 Task: Look for products in the category "Chocolate & Candy" from the brand "8 Greens".
Action: Mouse moved to (20, 67)
Screenshot: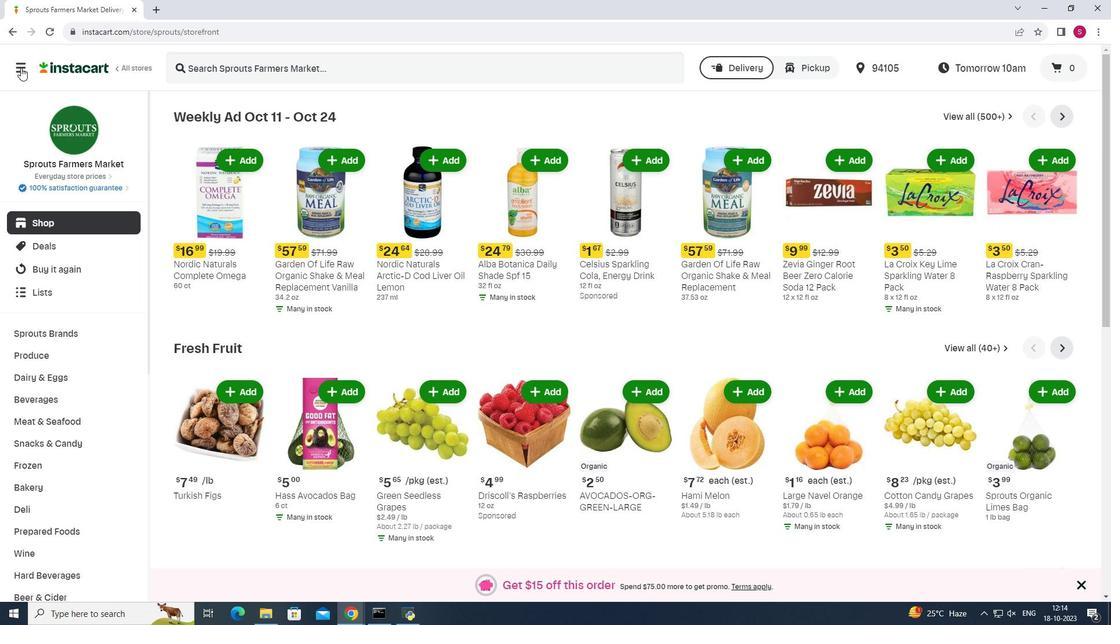 
Action: Mouse pressed left at (20, 67)
Screenshot: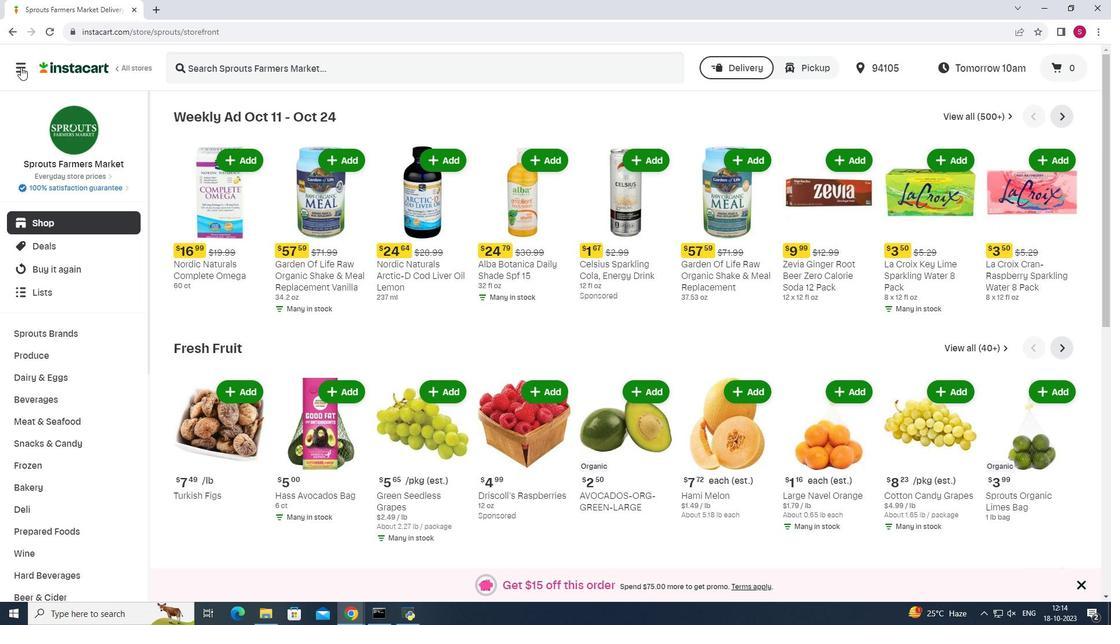 
Action: Mouse moved to (48, 305)
Screenshot: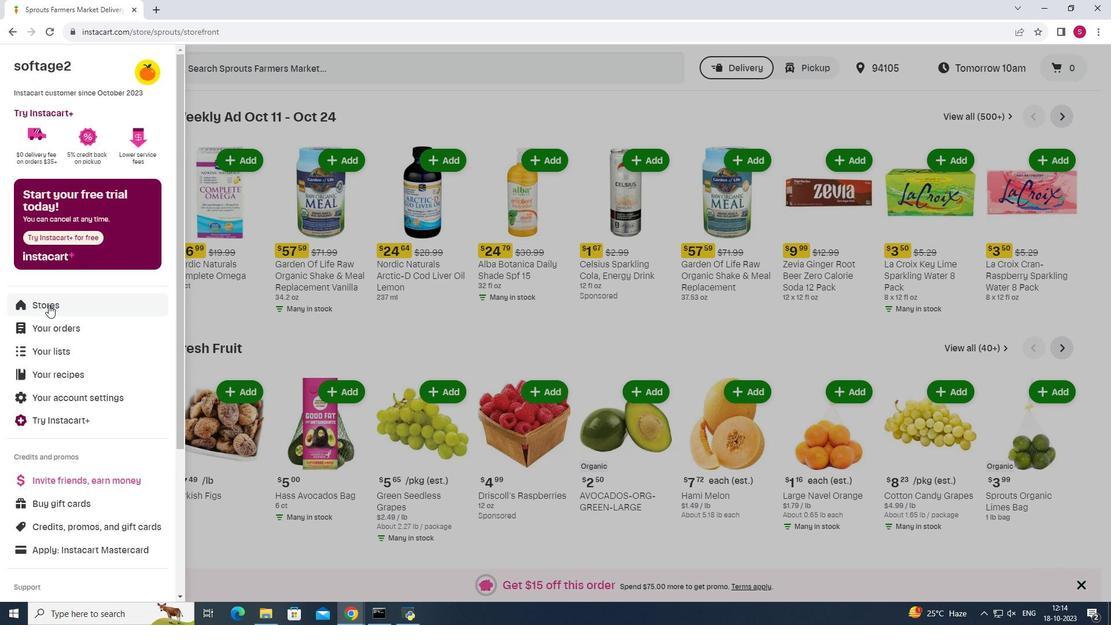 
Action: Mouse pressed left at (48, 305)
Screenshot: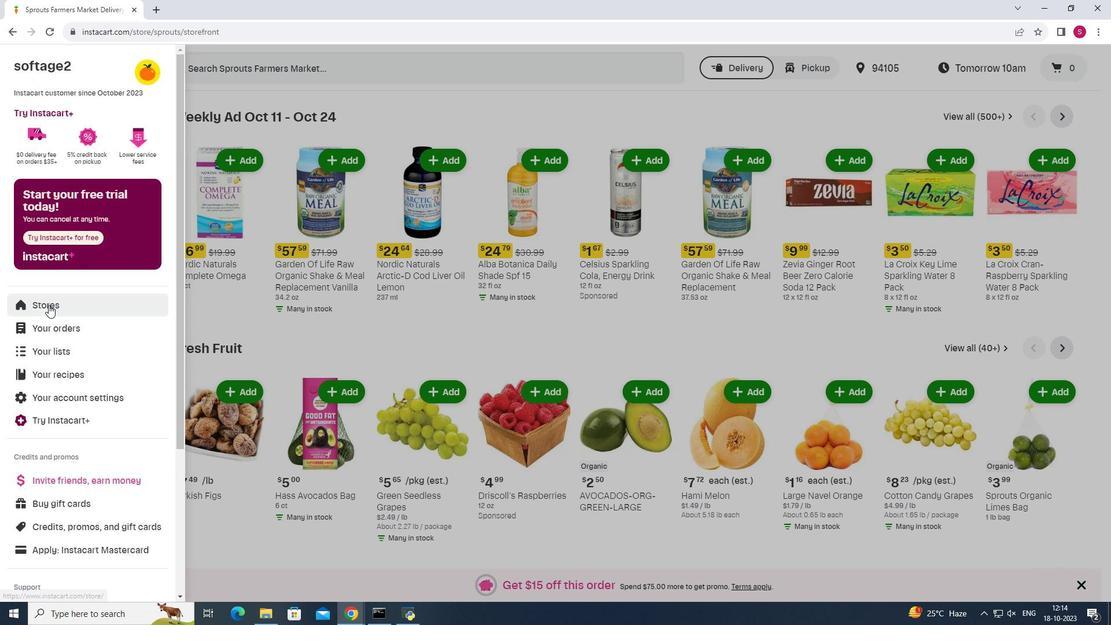 
Action: Mouse moved to (269, 100)
Screenshot: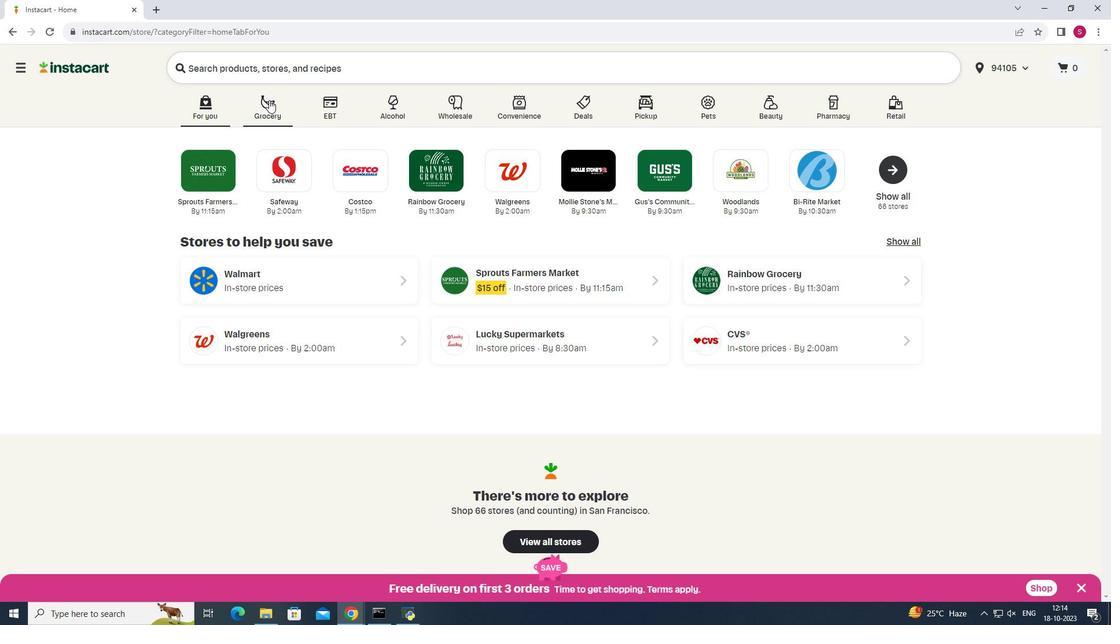 
Action: Mouse pressed left at (269, 100)
Screenshot: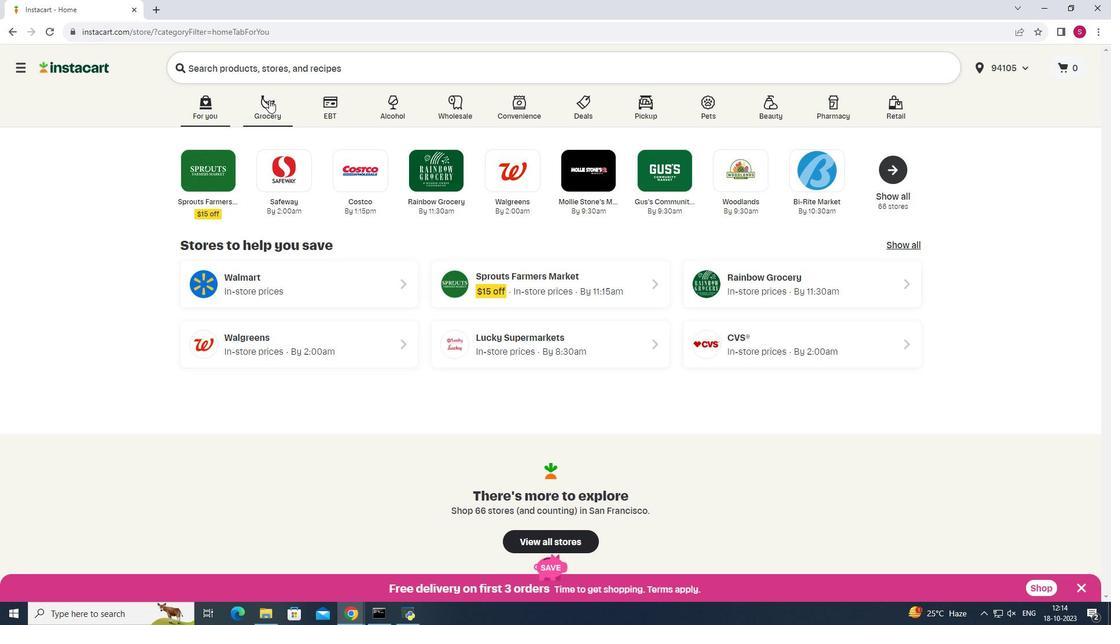 
Action: Mouse pressed left at (269, 100)
Screenshot: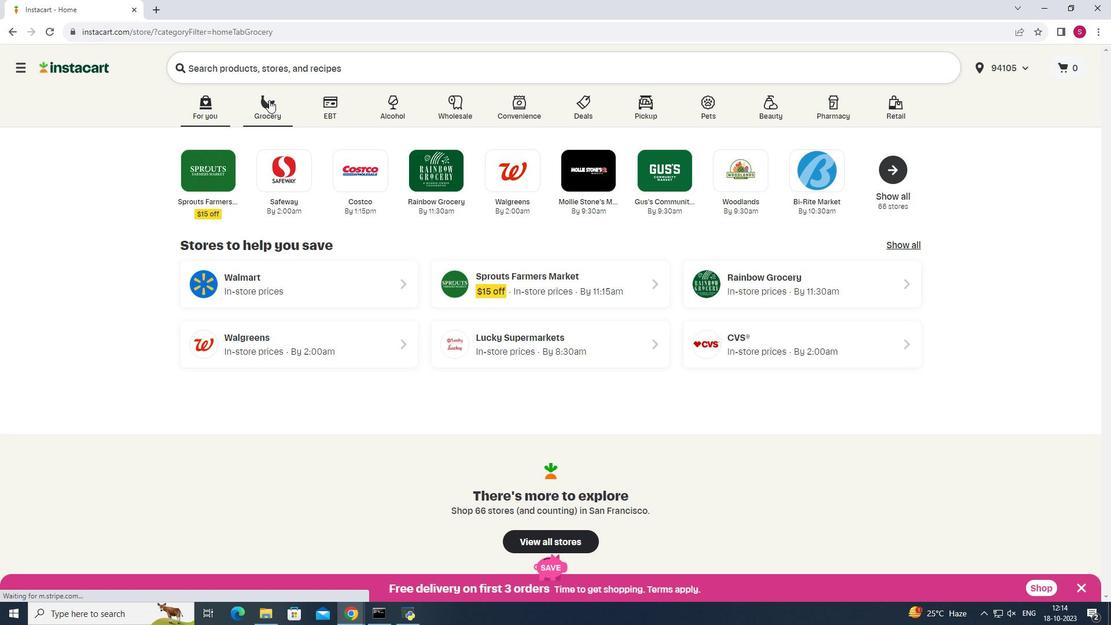
Action: Mouse moved to (796, 164)
Screenshot: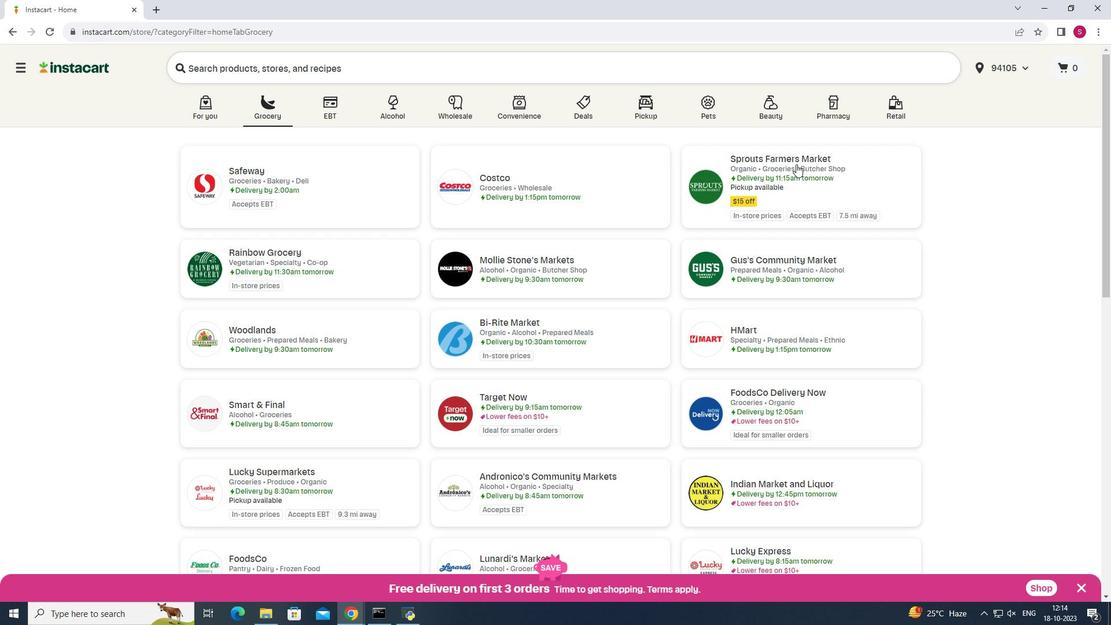 
Action: Mouse pressed left at (796, 164)
Screenshot: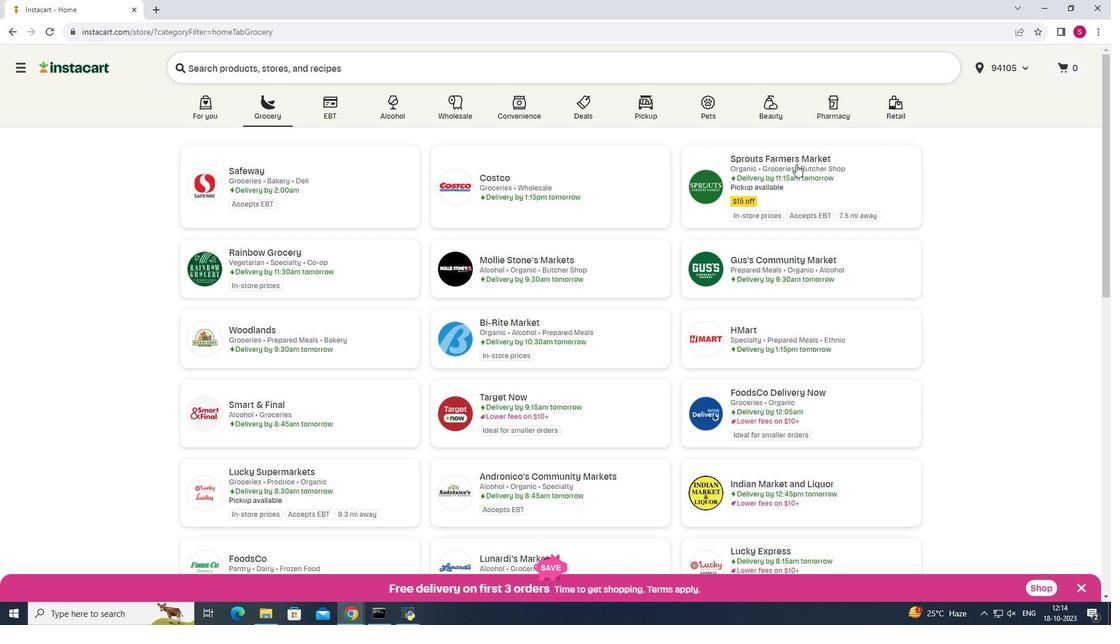 
Action: Mouse moved to (26, 441)
Screenshot: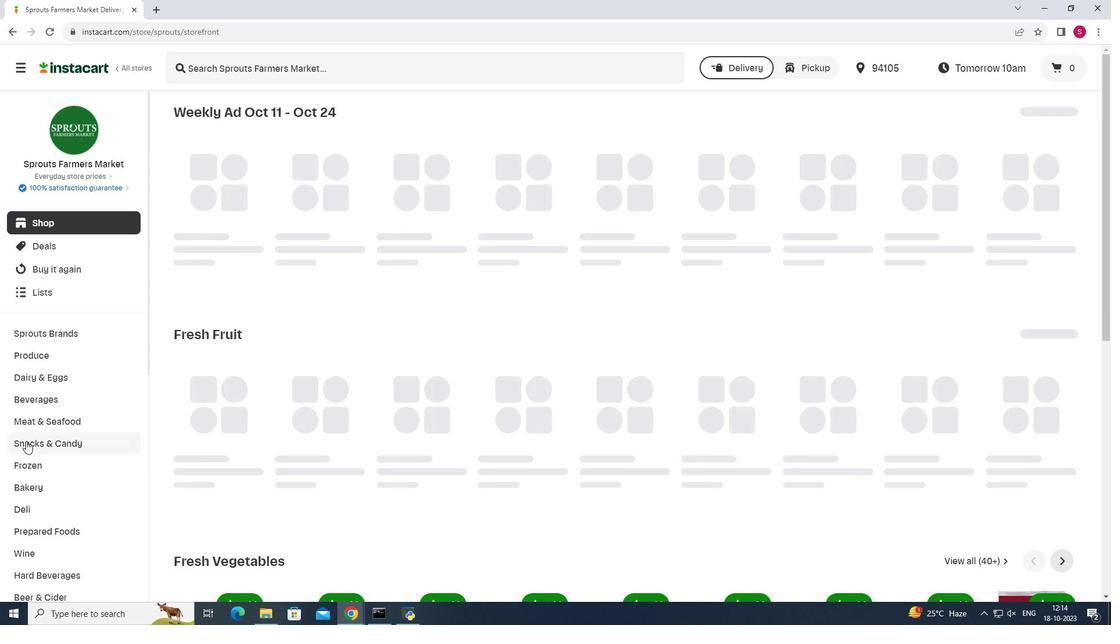 
Action: Mouse pressed left at (26, 441)
Screenshot: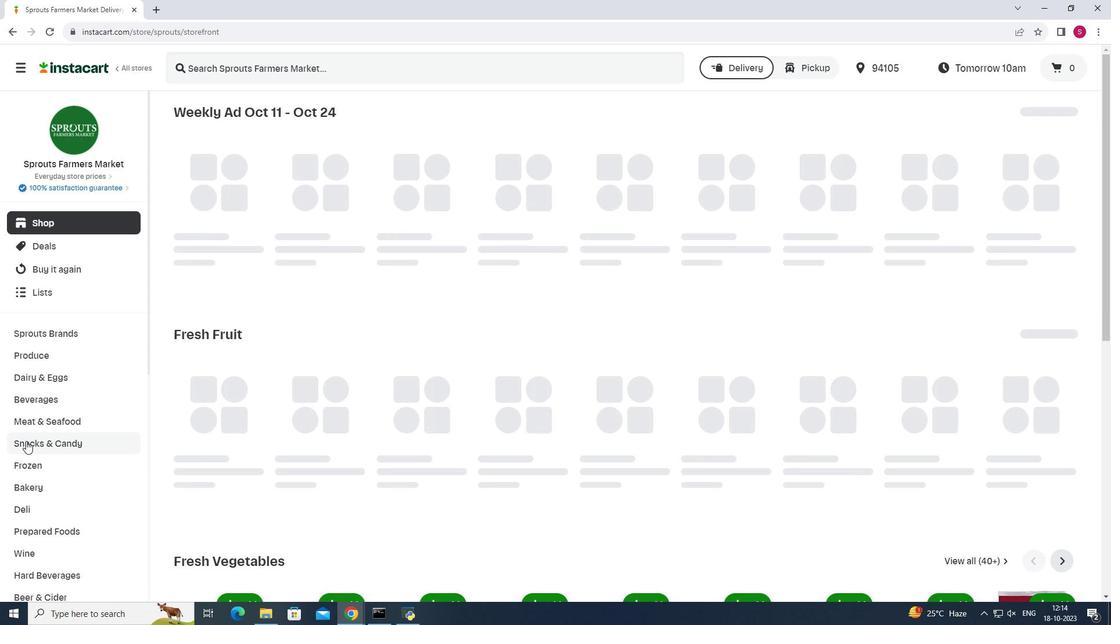 
Action: Mouse moved to (324, 148)
Screenshot: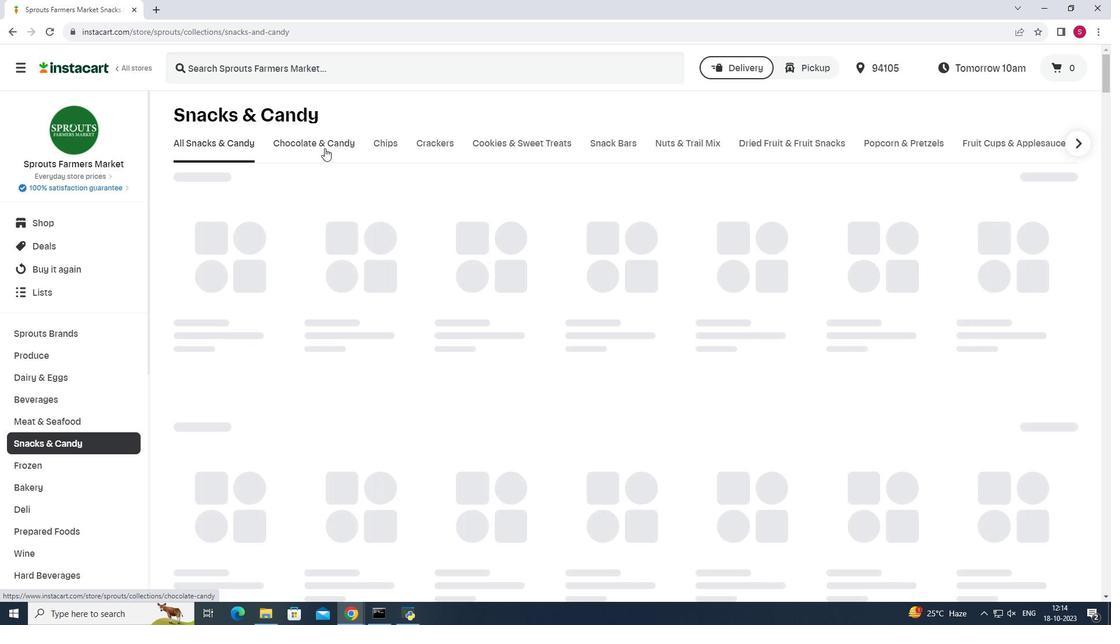
Action: Mouse pressed left at (324, 148)
Screenshot: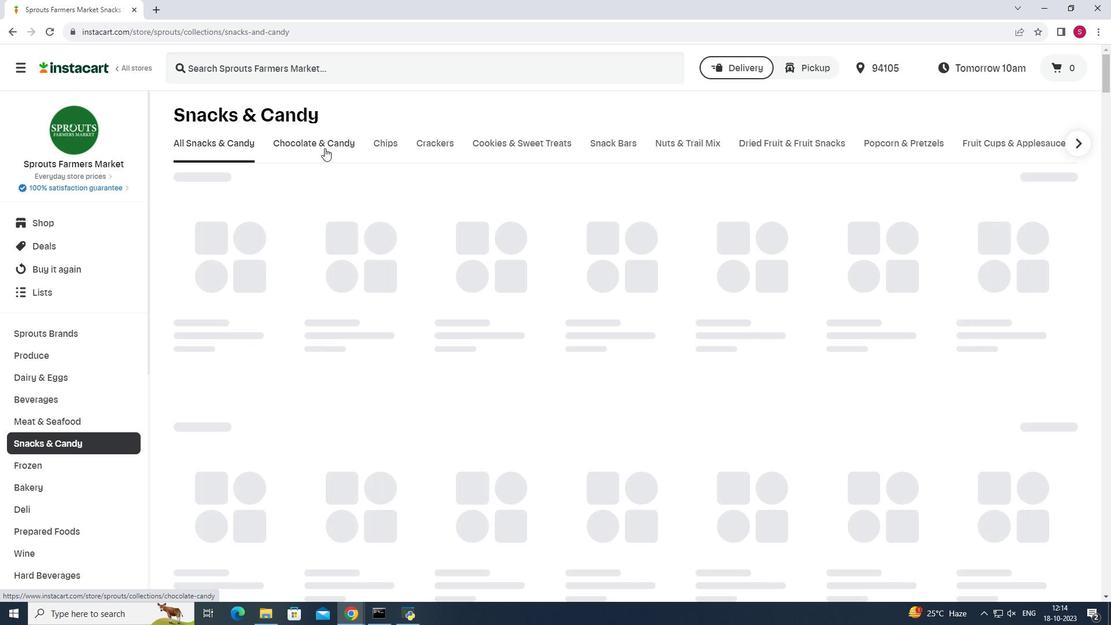 
Action: Mouse moved to (609, 193)
Screenshot: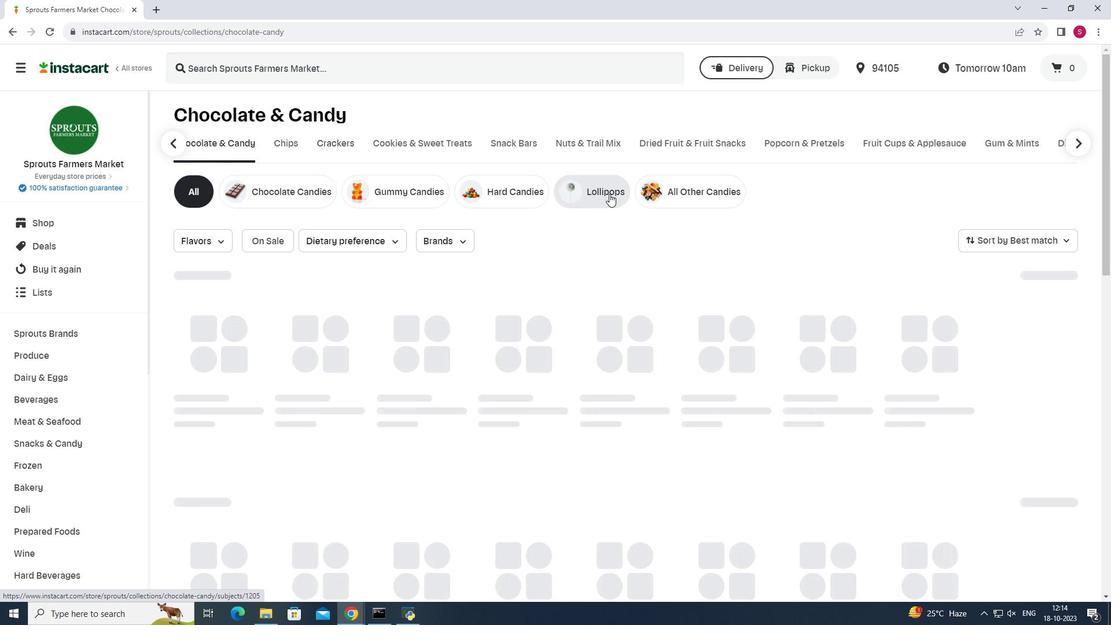 
Action: Mouse pressed left at (609, 193)
Screenshot: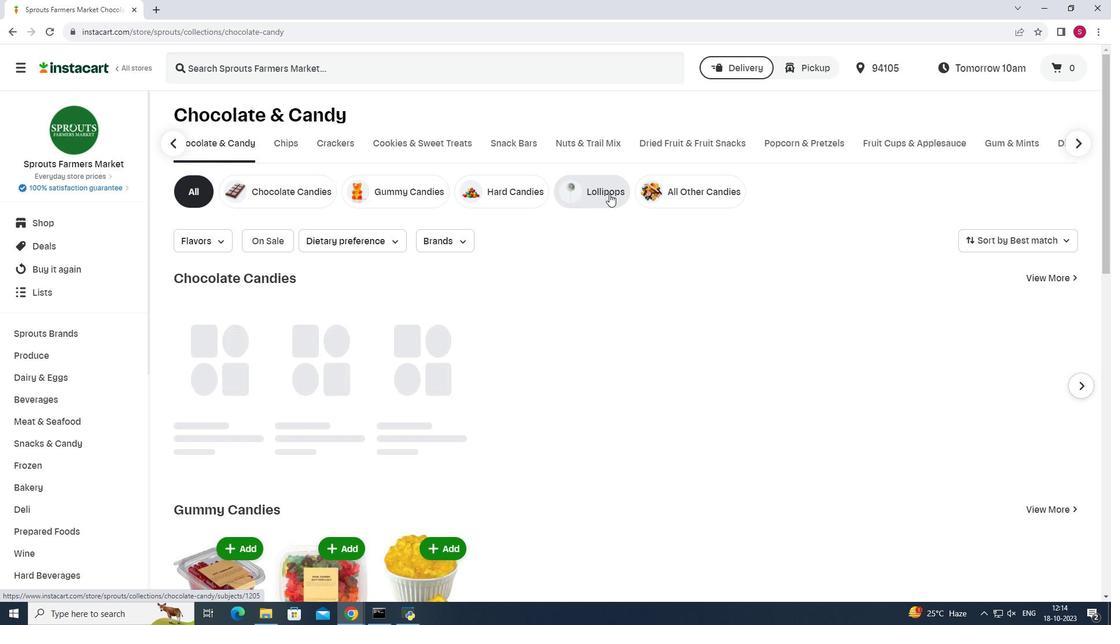 
Action: Mouse pressed left at (609, 193)
Screenshot: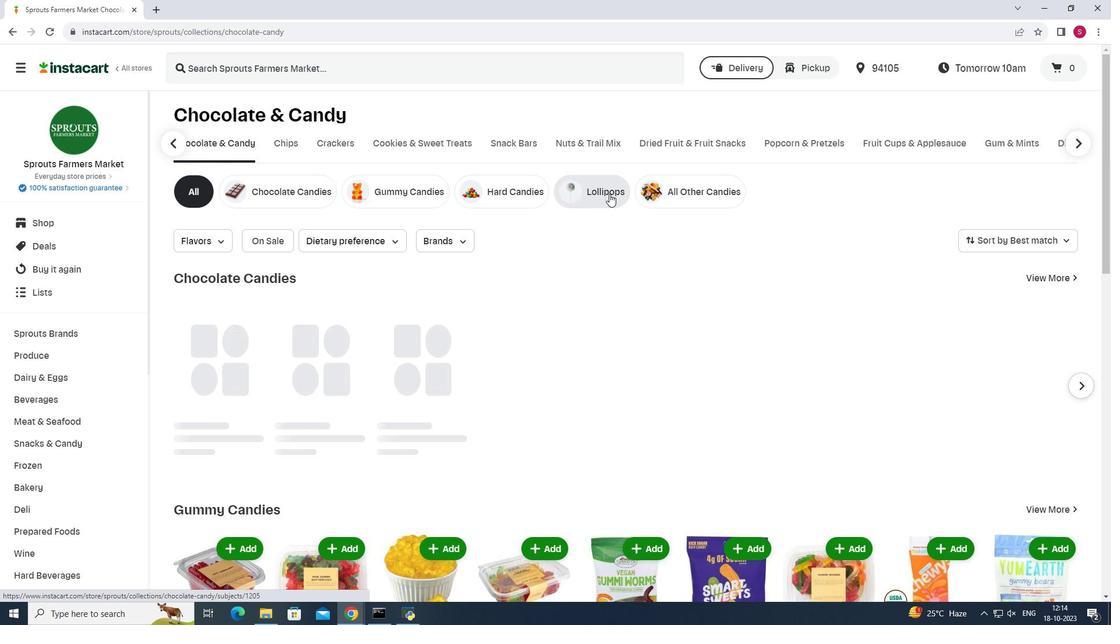 
Action: Mouse moved to (408, 244)
Screenshot: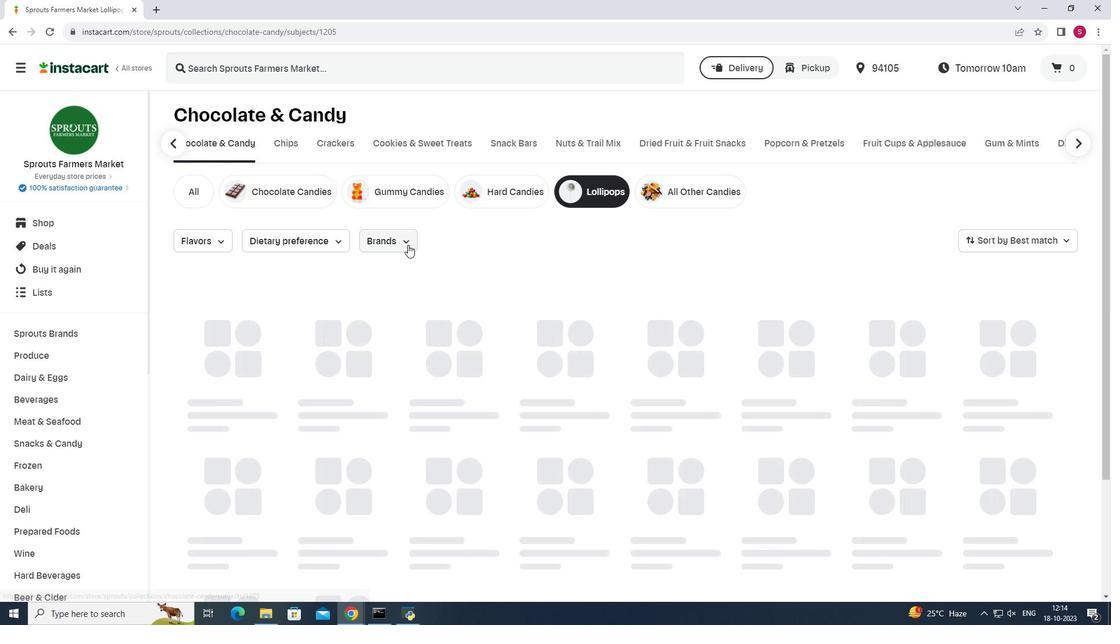 
Action: Mouse pressed left at (408, 244)
Screenshot: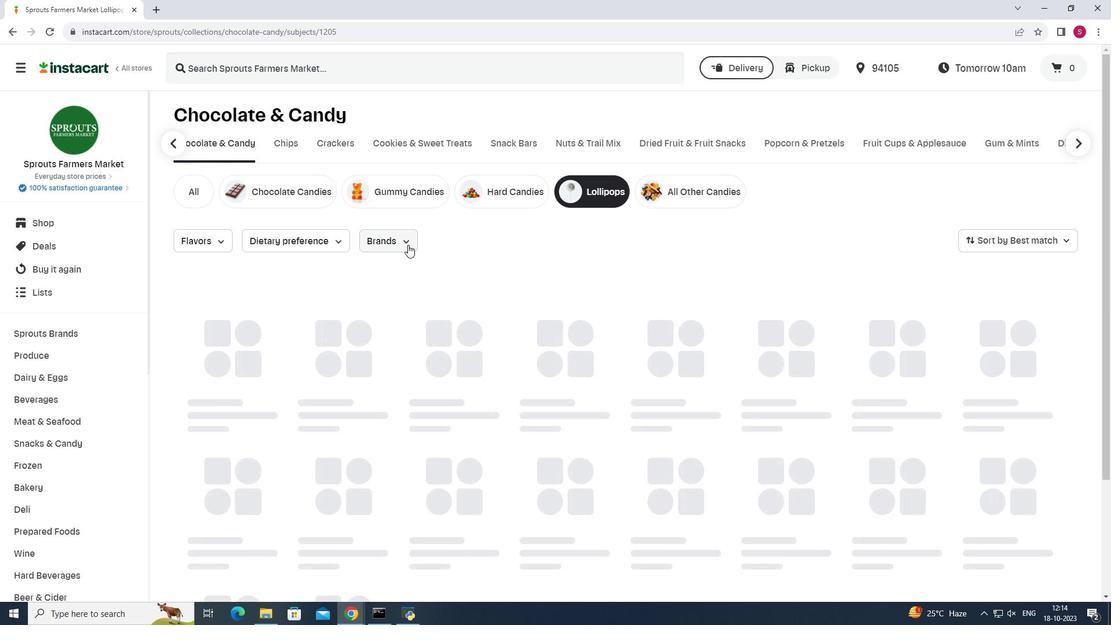 
Action: Mouse moved to (379, 360)
Screenshot: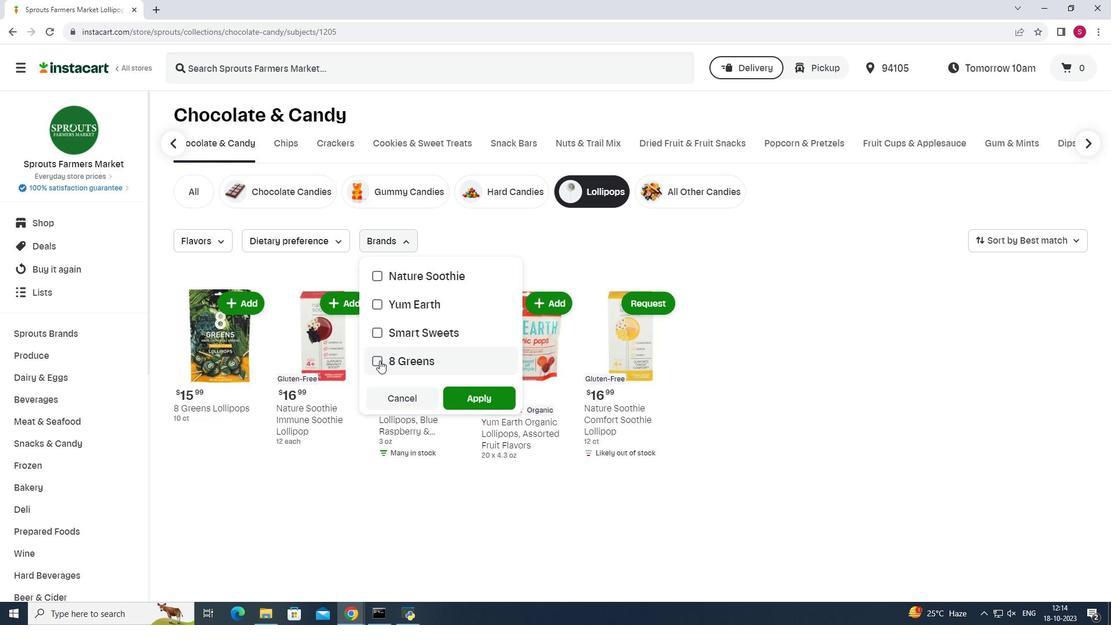 
Action: Mouse pressed left at (379, 360)
Screenshot: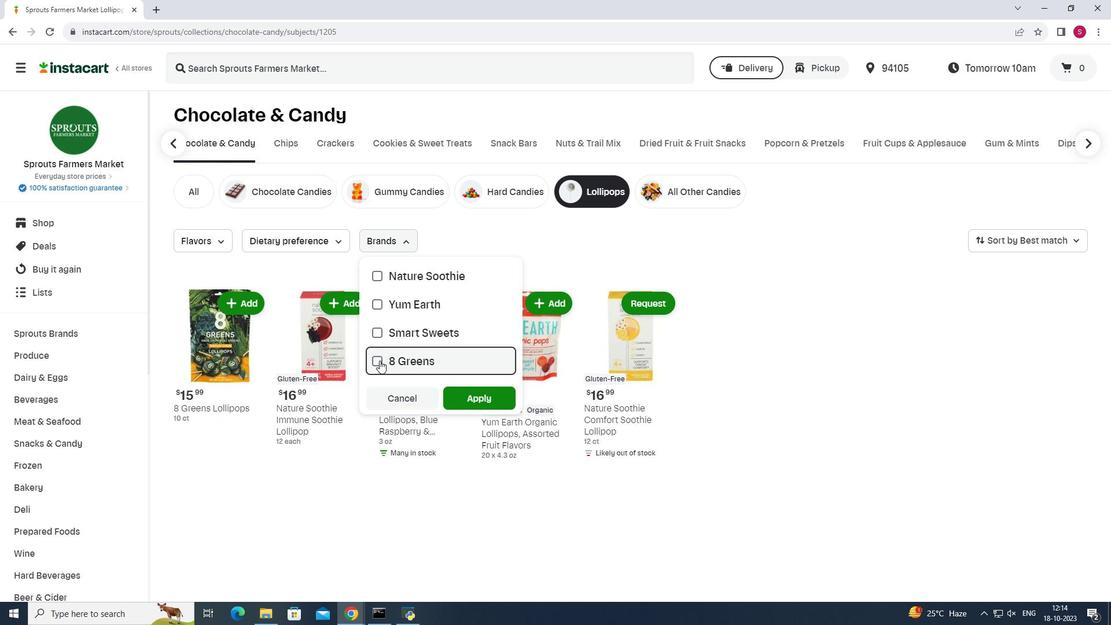 
Action: Mouse moved to (496, 403)
Screenshot: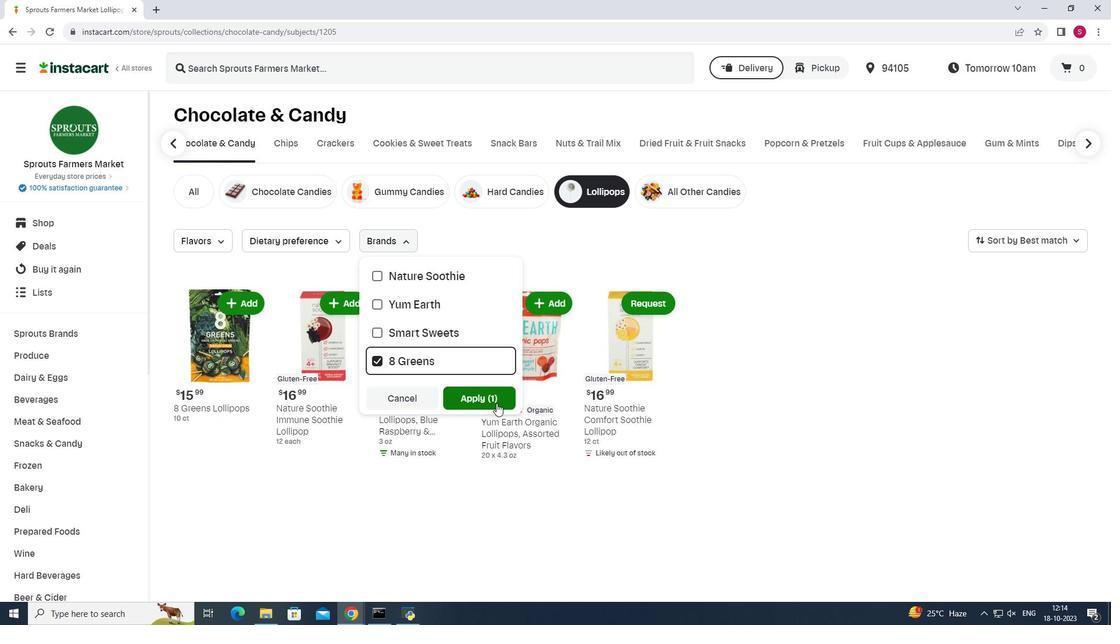 
Action: Mouse pressed left at (496, 403)
Screenshot: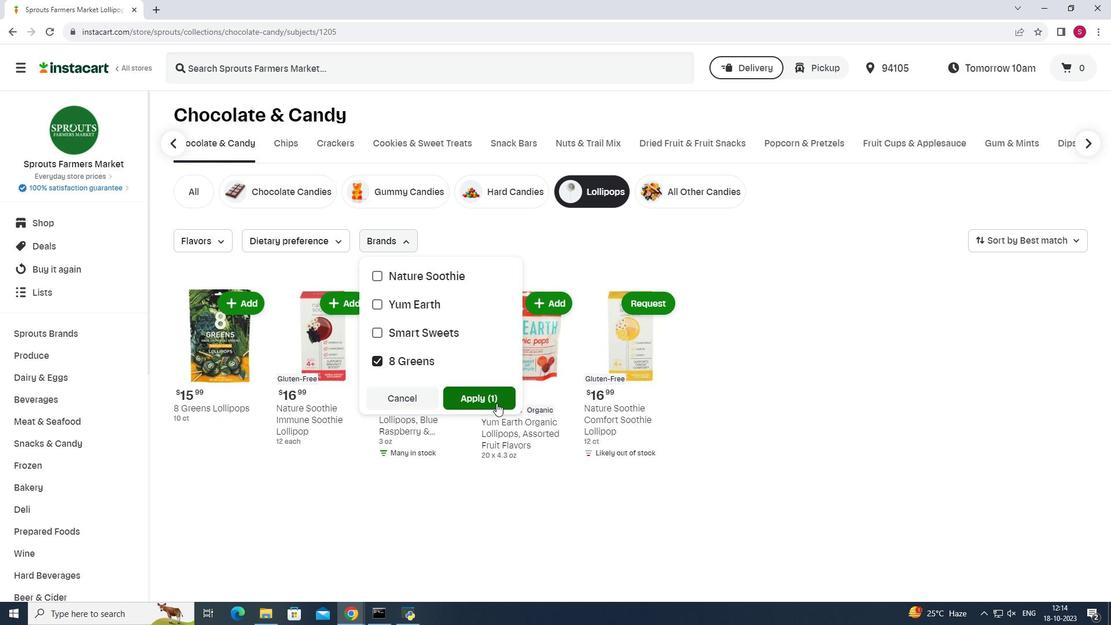 
Action: Mouse moved to (757, 280)
Screenshot: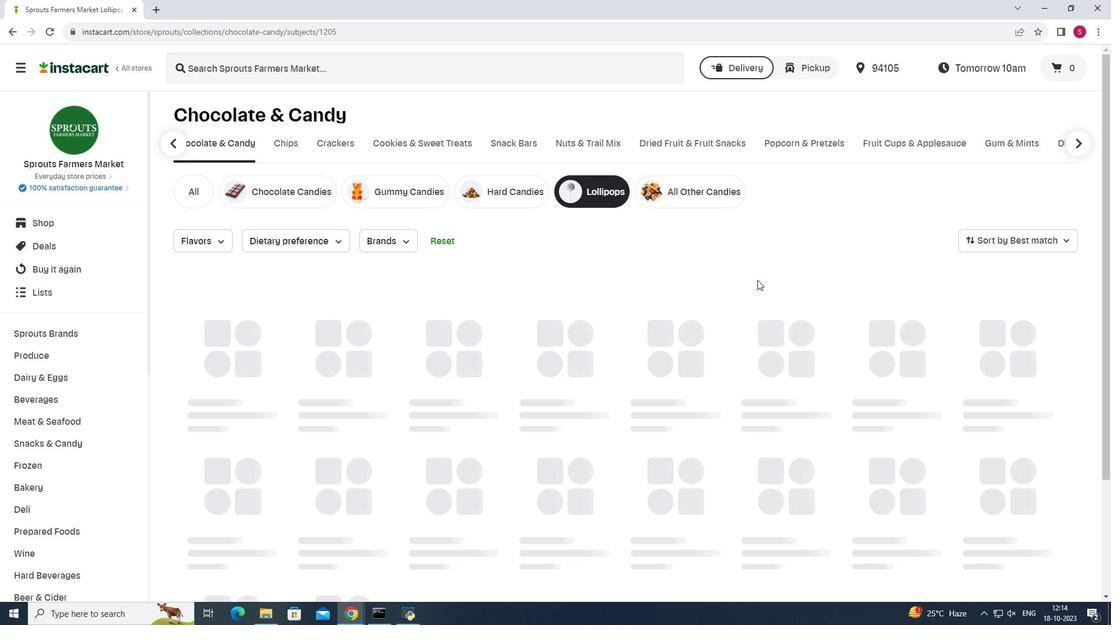 
